 Task: Add birthday in edit contact info.
Action: Mouse moved to (760, 94)
Screenshot: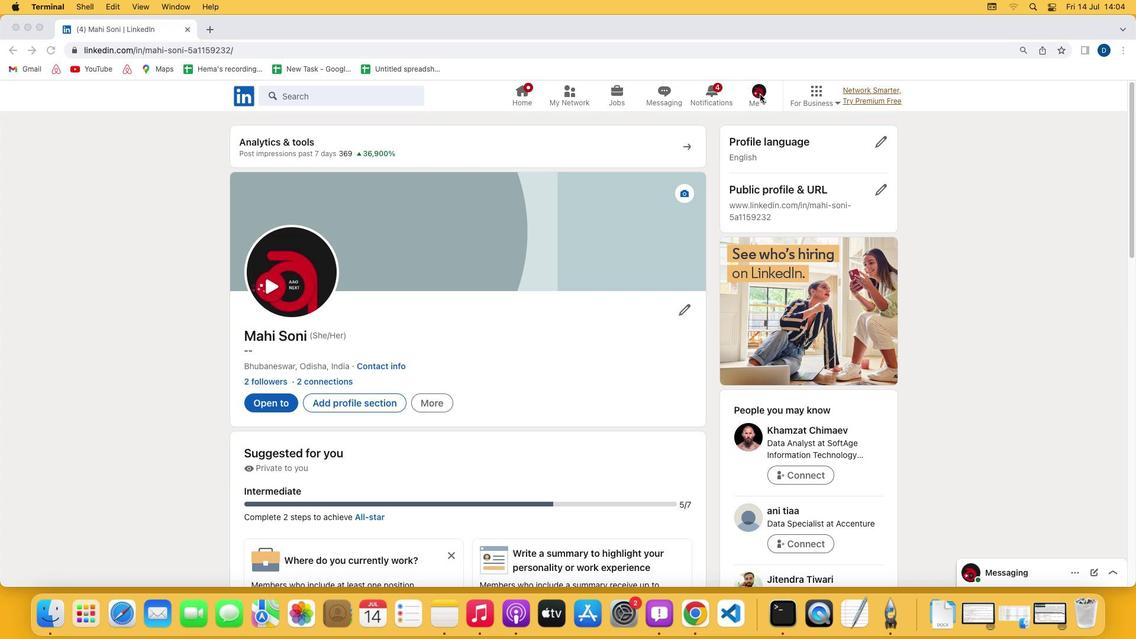 
Action: Mouse pressed left at (760, 94)
Screenshot: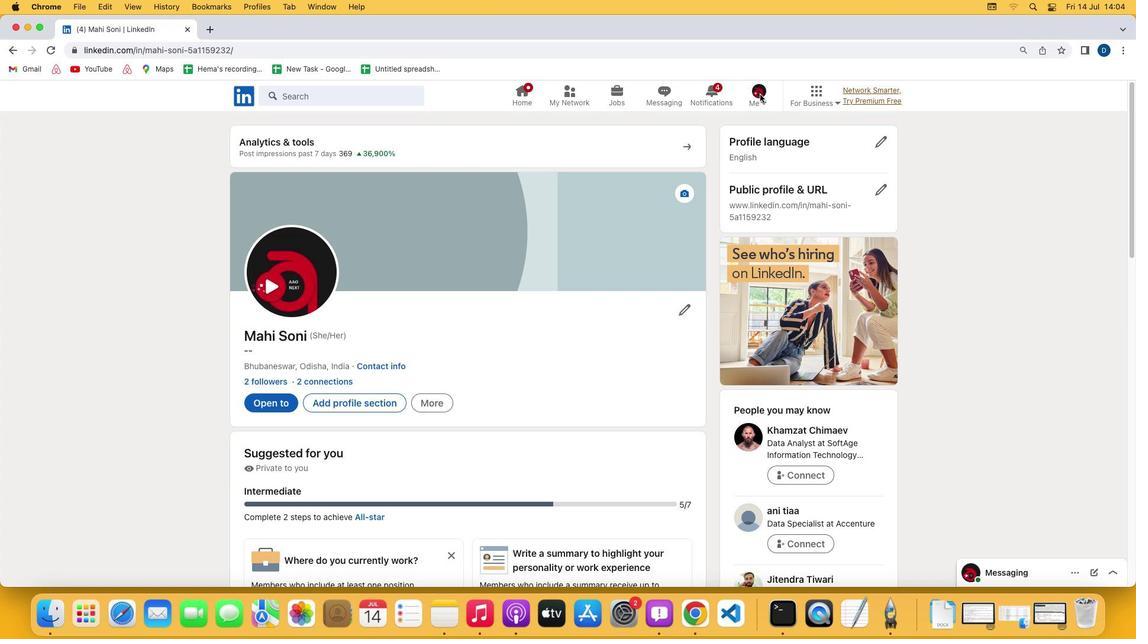 
Action: Mouse pressed left at (760, 94)
Screenshot: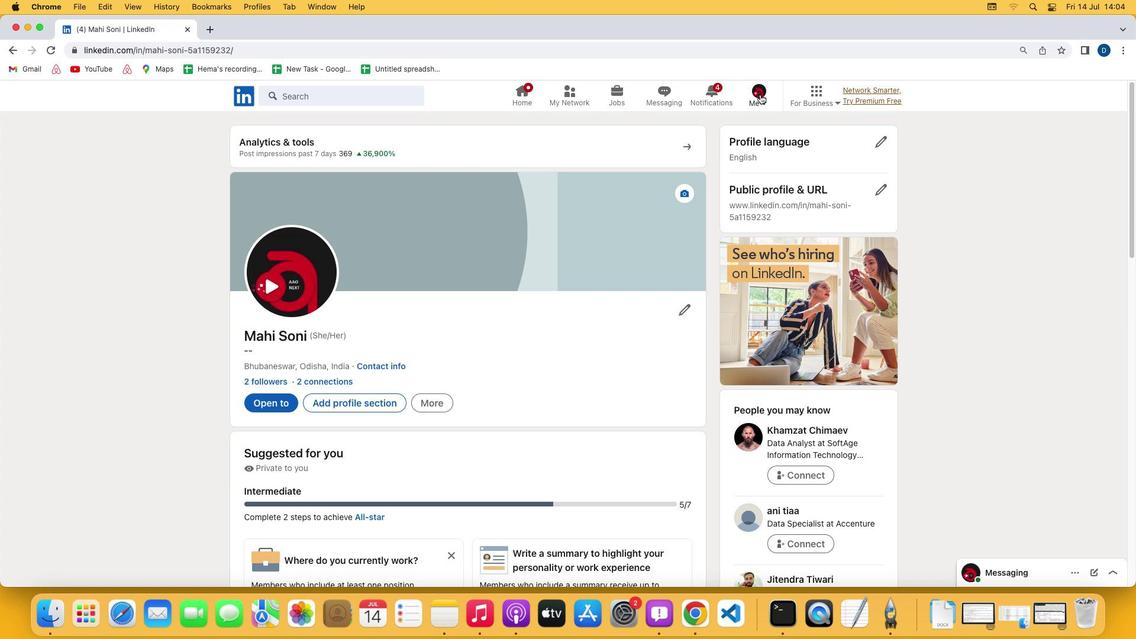 
Action: Mouse moved to (670, 223)
Screenshot: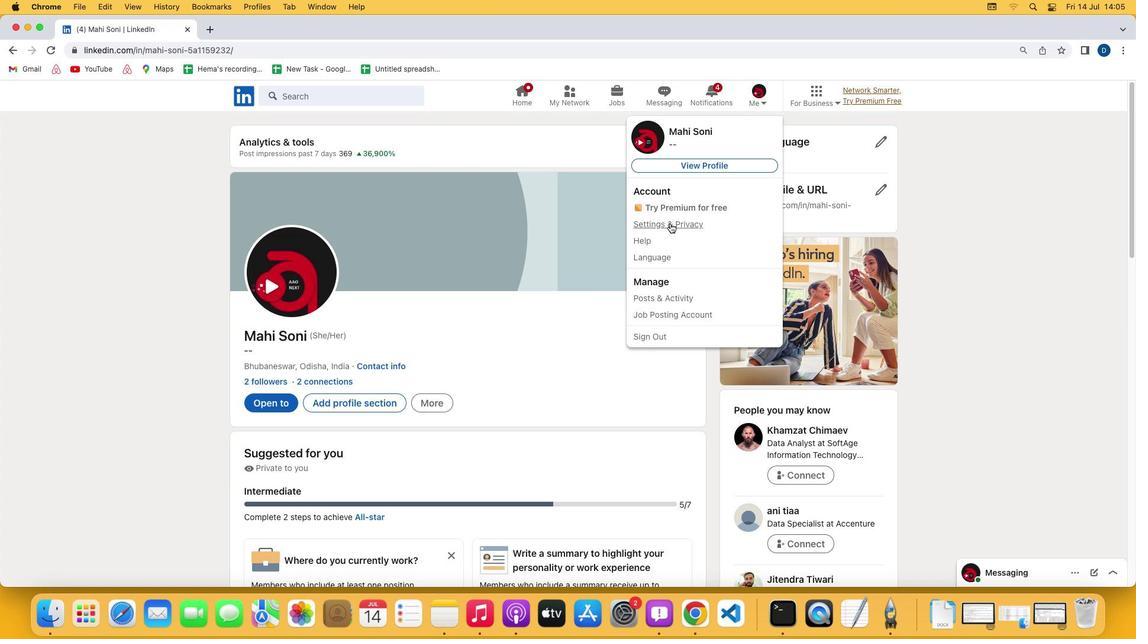
Action: Mouse pressed left at (670, 223)
Screenshot: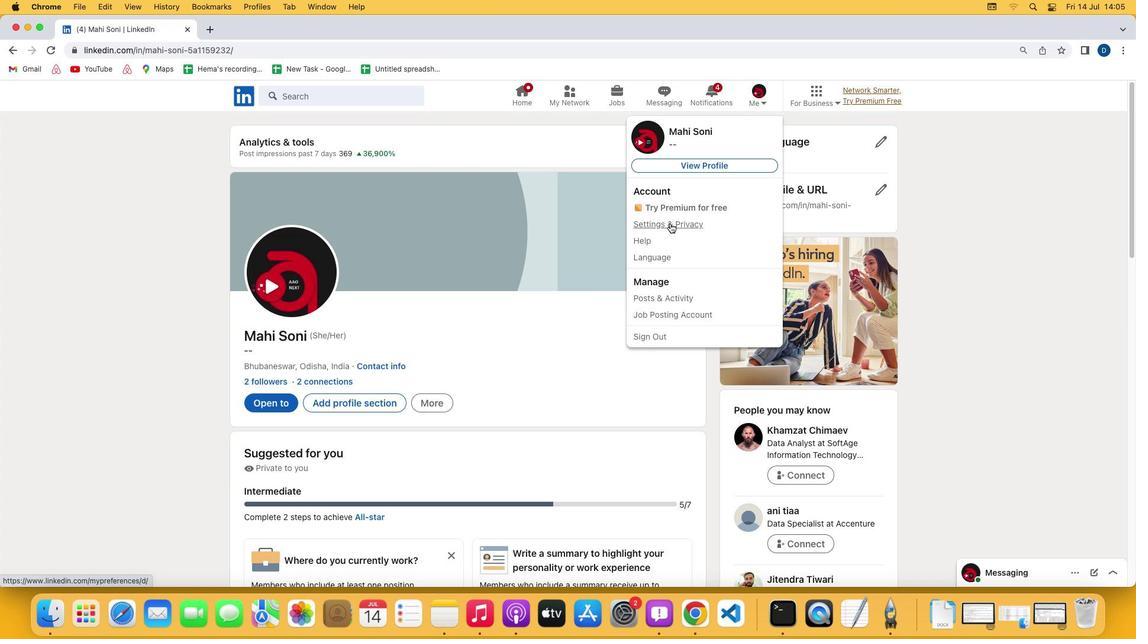 
Action: Mouse moved to (519, 166)
Screenshot: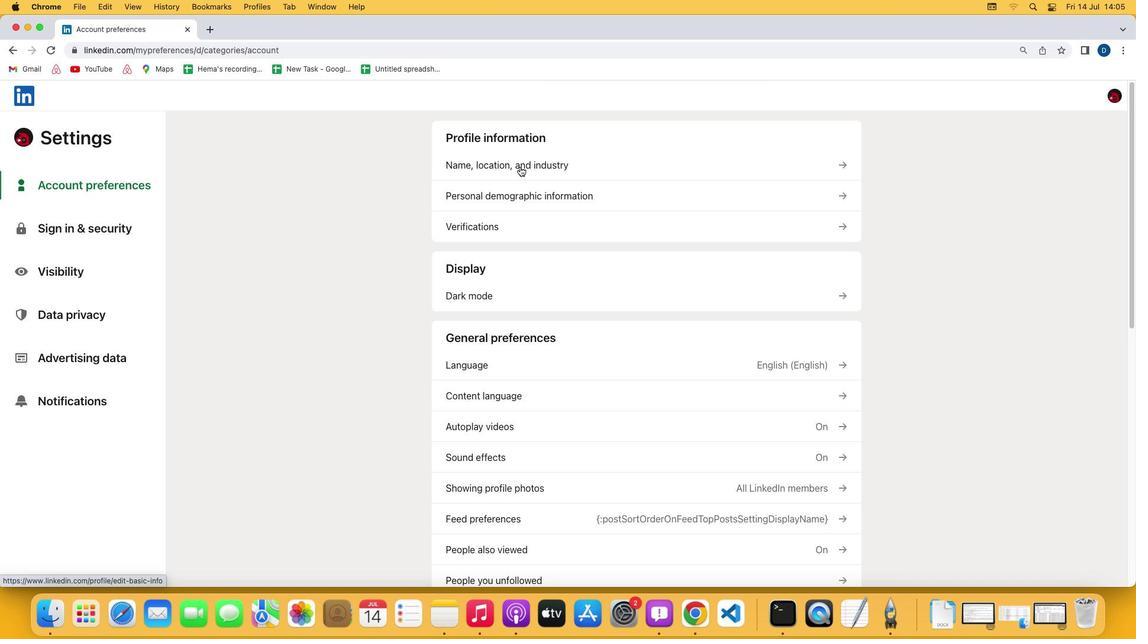 
Action: Mouse pressed left at (519, 166)
Screenshot: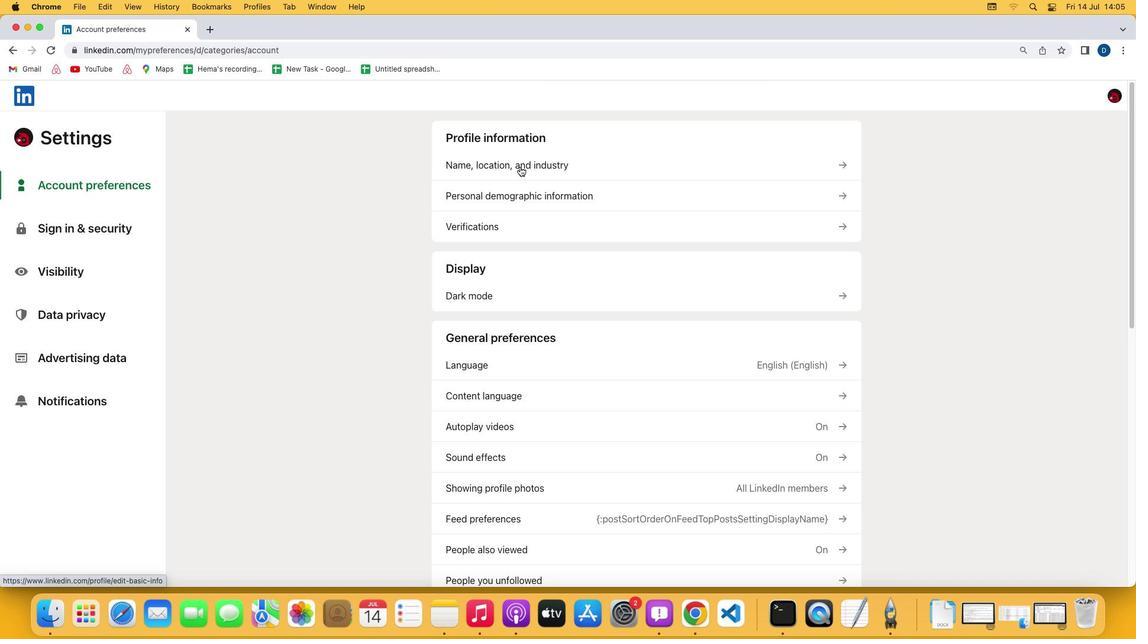 
Action: Mouse moved to (458, 412)
Screenshot: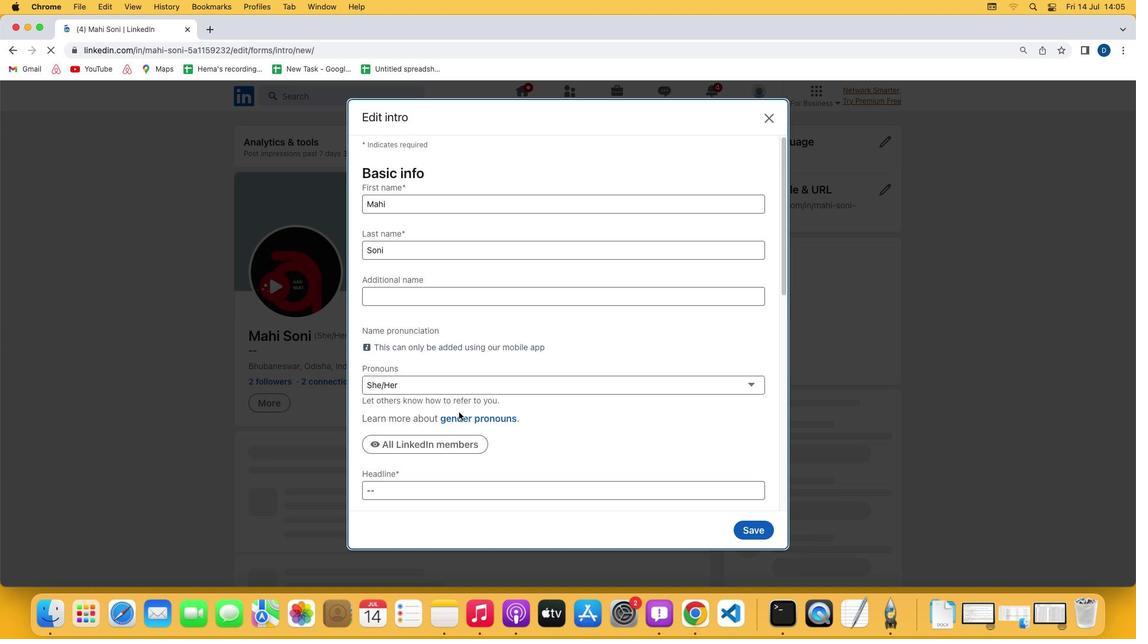 
Action: Mouse scrolled (458, 412) with delta (0, 0)
Screenshot: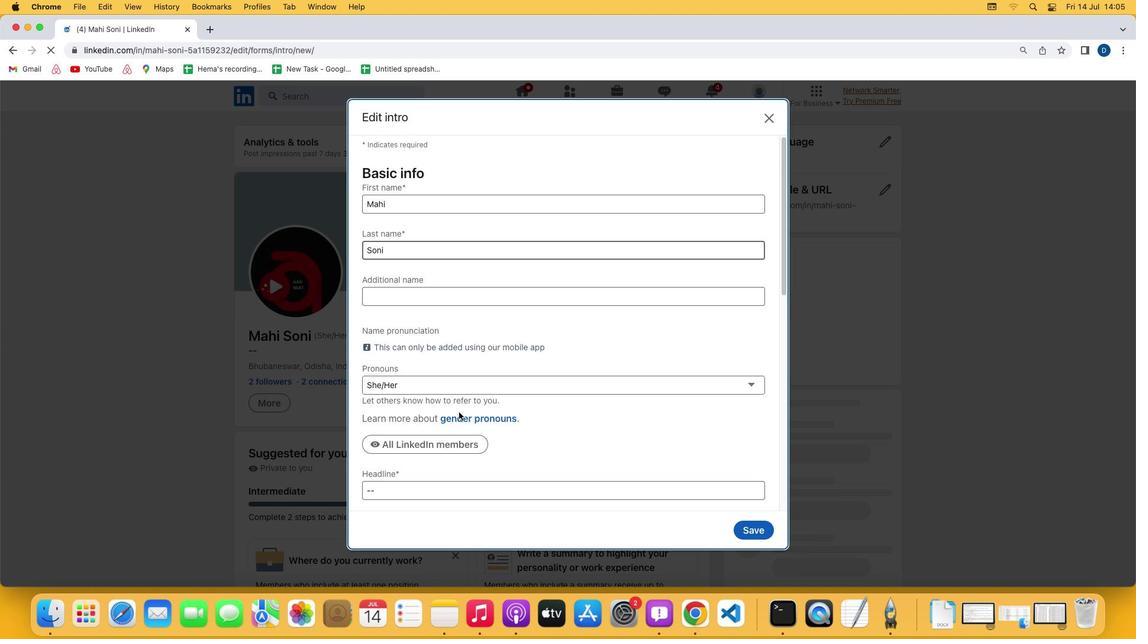 
Action: Mouse scrolled (458, 412) with delta (0, 0)
Screenshot: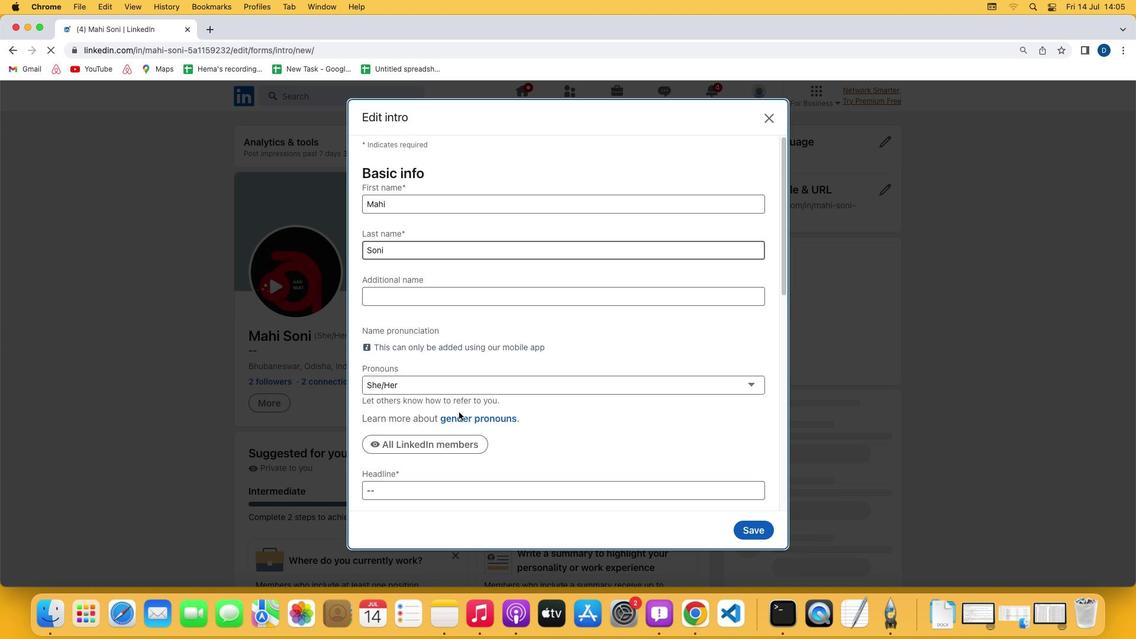 
Action: Mouse scrolled (458, 412) with delta (0, -1)
Screenshot: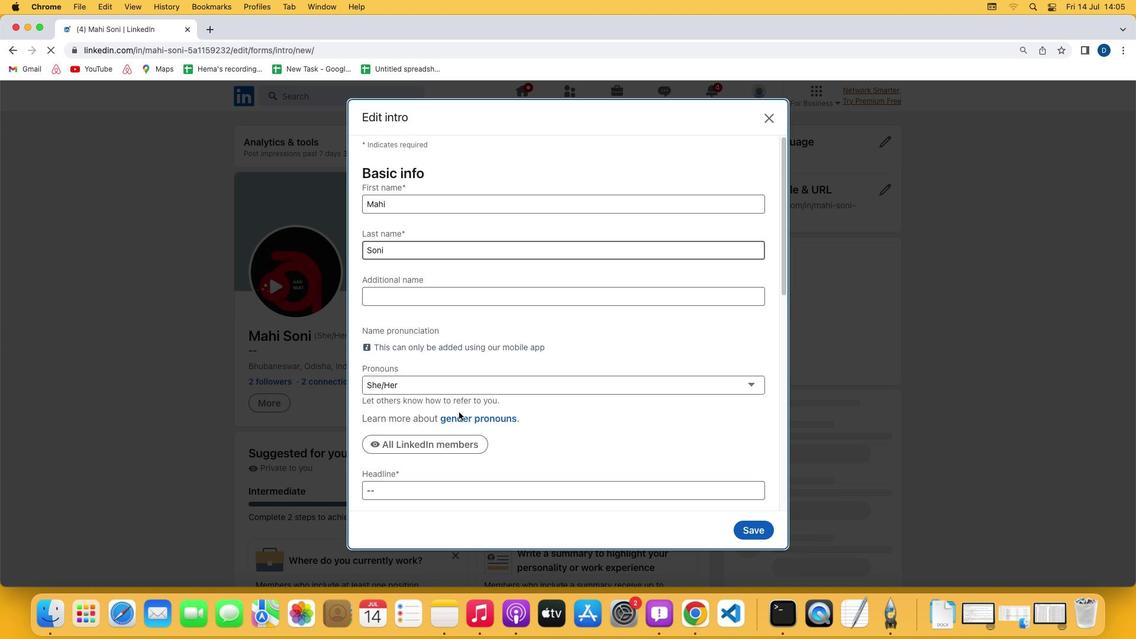 
Action: Mouse scrolled (458, 412) with delta (0, -2)
Screenshot: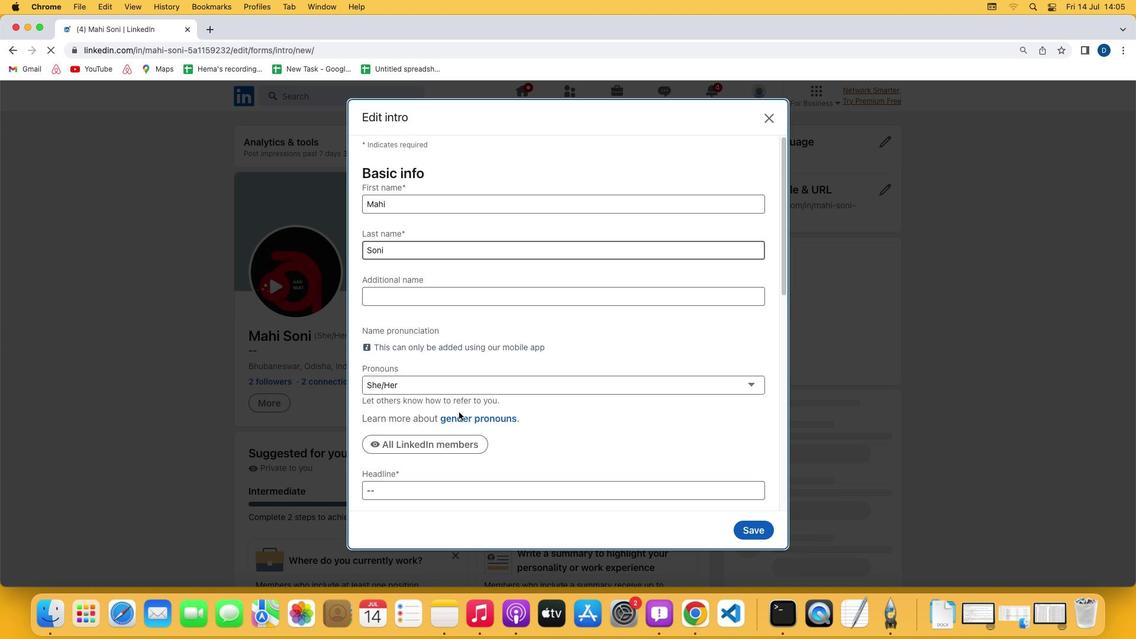 
Action: Mouse scrolled (458, 412) with delta (0, -3)
Screenshot: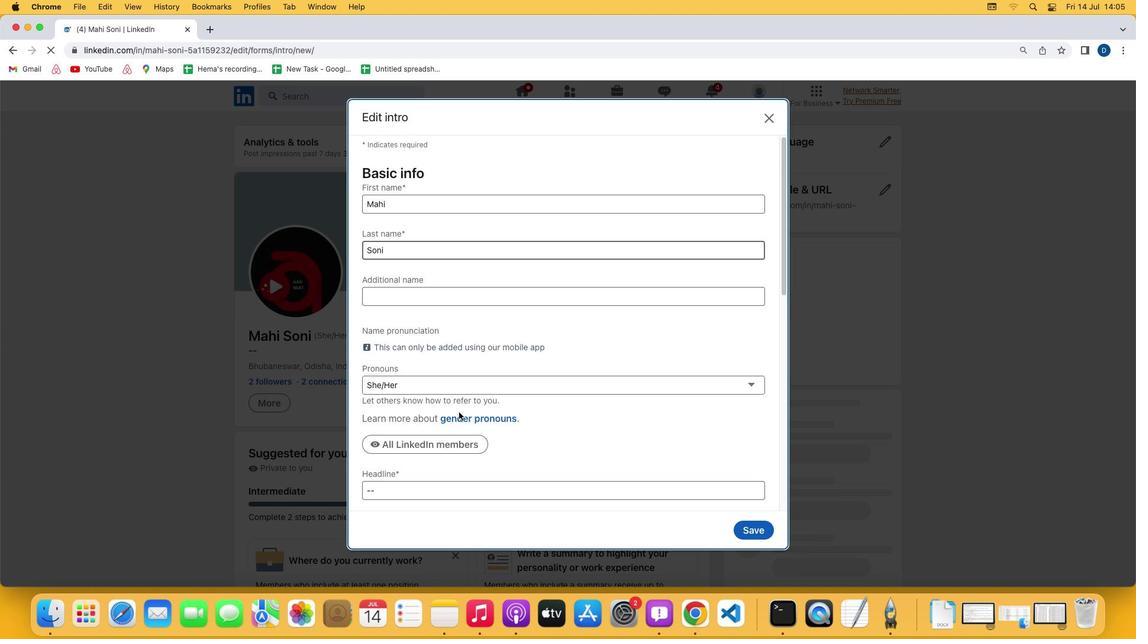 
Action: Mouse scrolled (458, 412) with delta (0, 0)
Screenshot: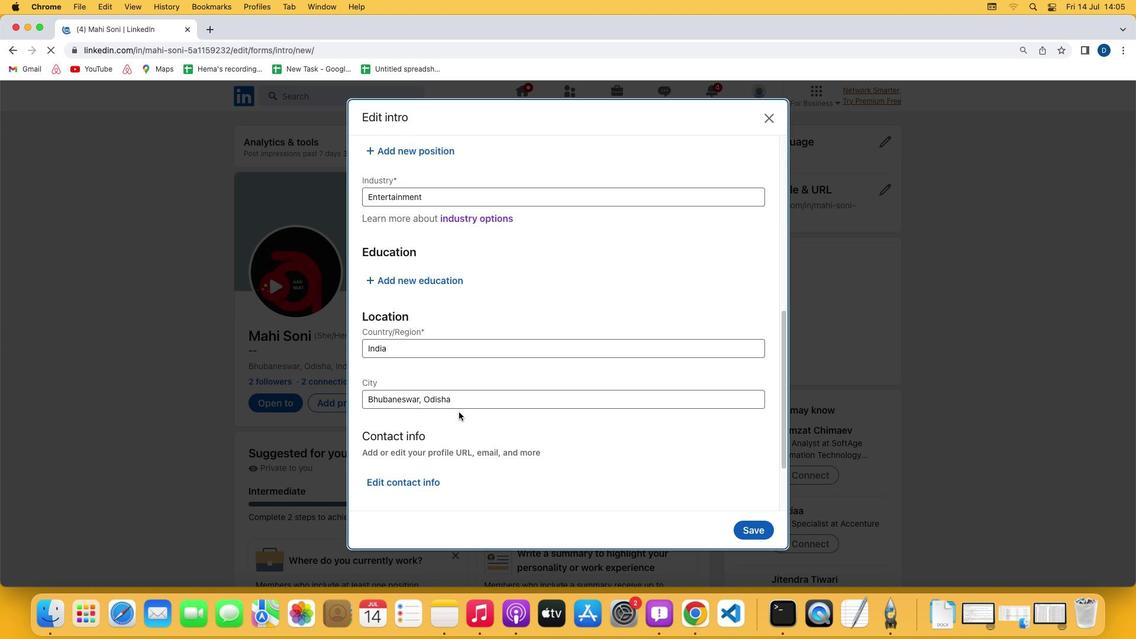 
Action: Mouse scrolled (458, 412) with delta (0, 0)
Screenshot: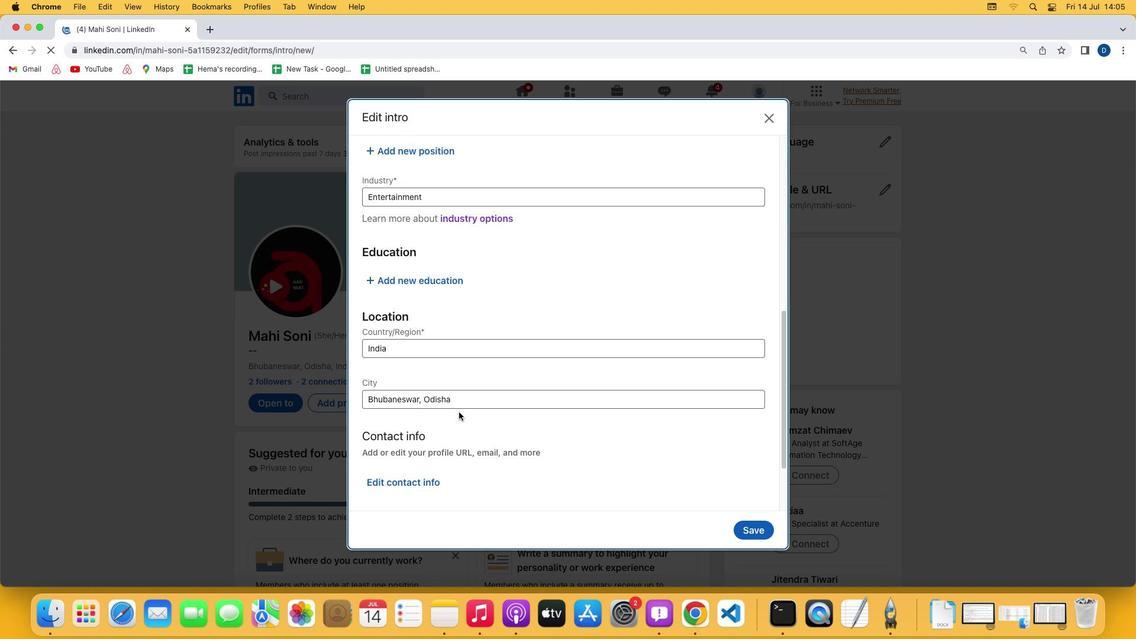 
Action: Mouse scrolled (458, 412) with delta (0, -1)
Screenshot: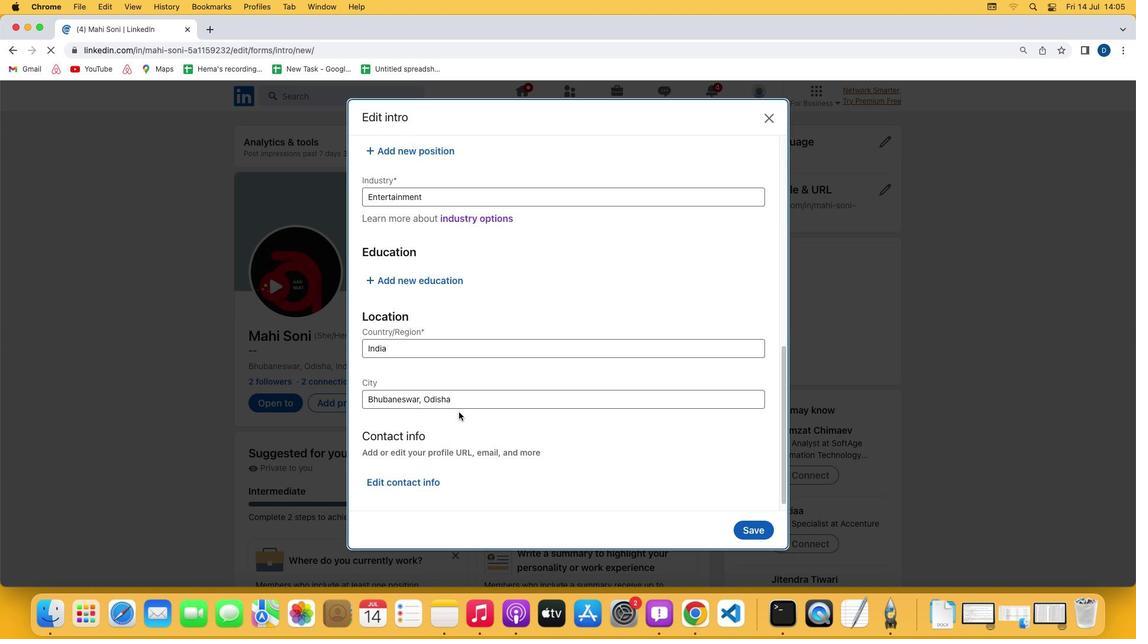 
Action: Mouse scrolled (458, 412) with delta (0, -2)
Screenshot: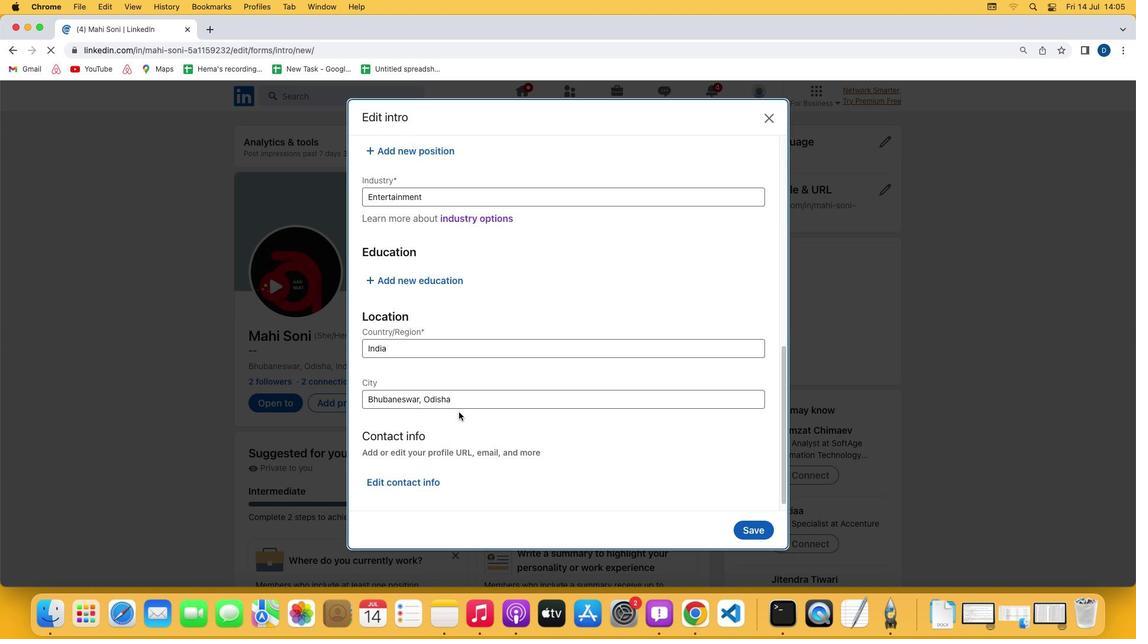 
Action: Mouse scrolled (458, 412) with delta (0, -3)
Screenshot: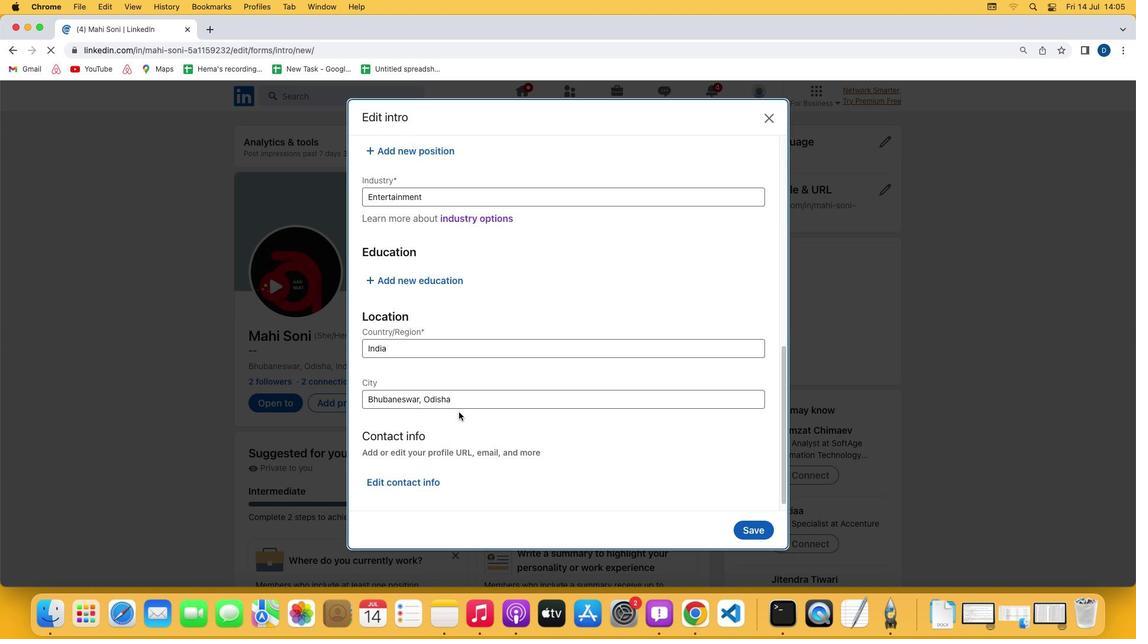 
Action: Mouse moved to (396, 387)
Screenshot: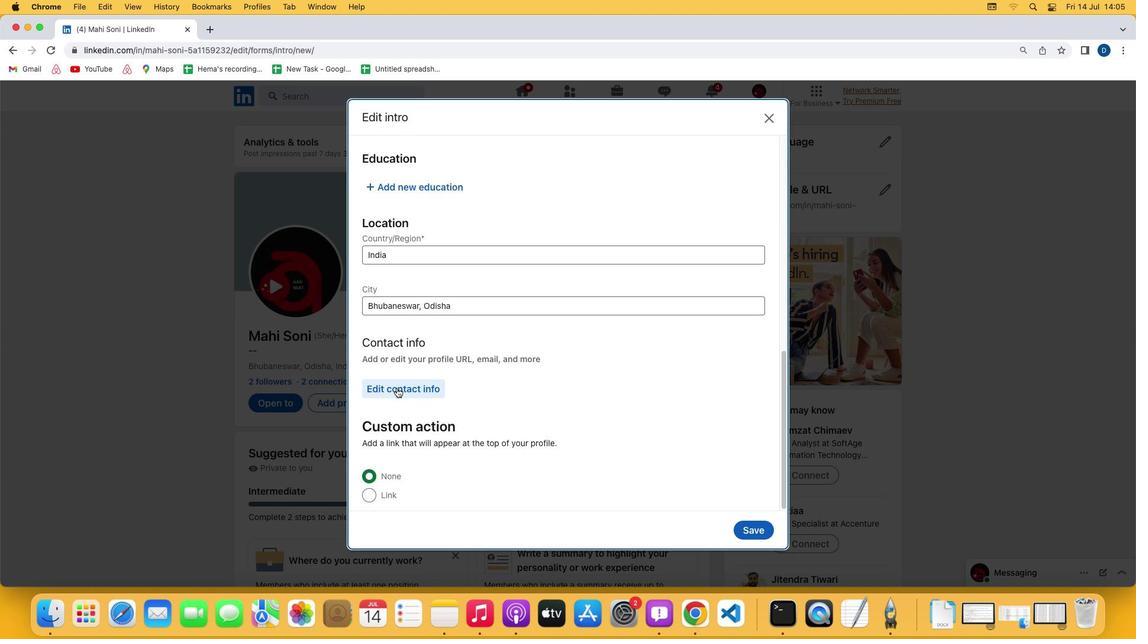
Action: Mouse pressed left at (396, 387)
Screenshot: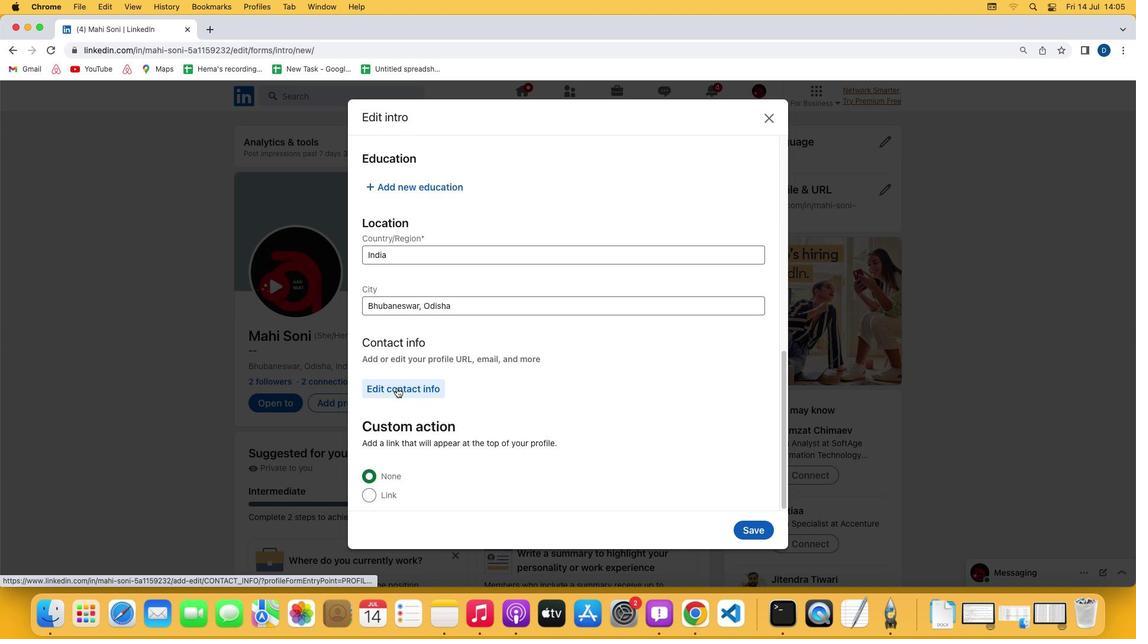 
Action: Mouse moved to (411, 452)
Screenshot: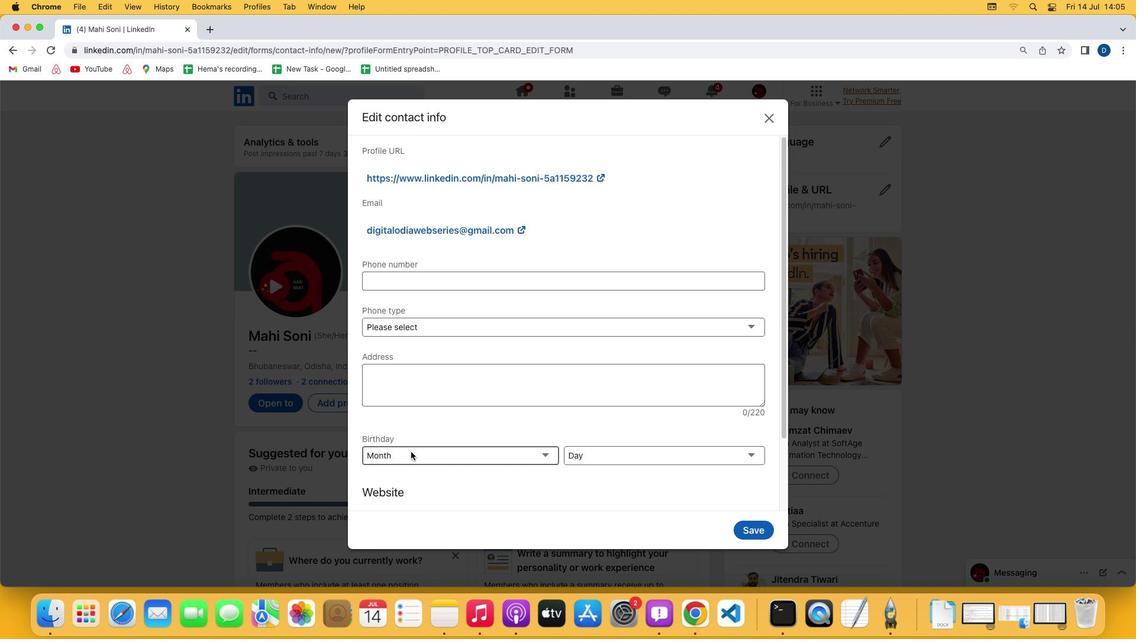 
Action: Mouse pressed left at (411, 452)
Screenshot: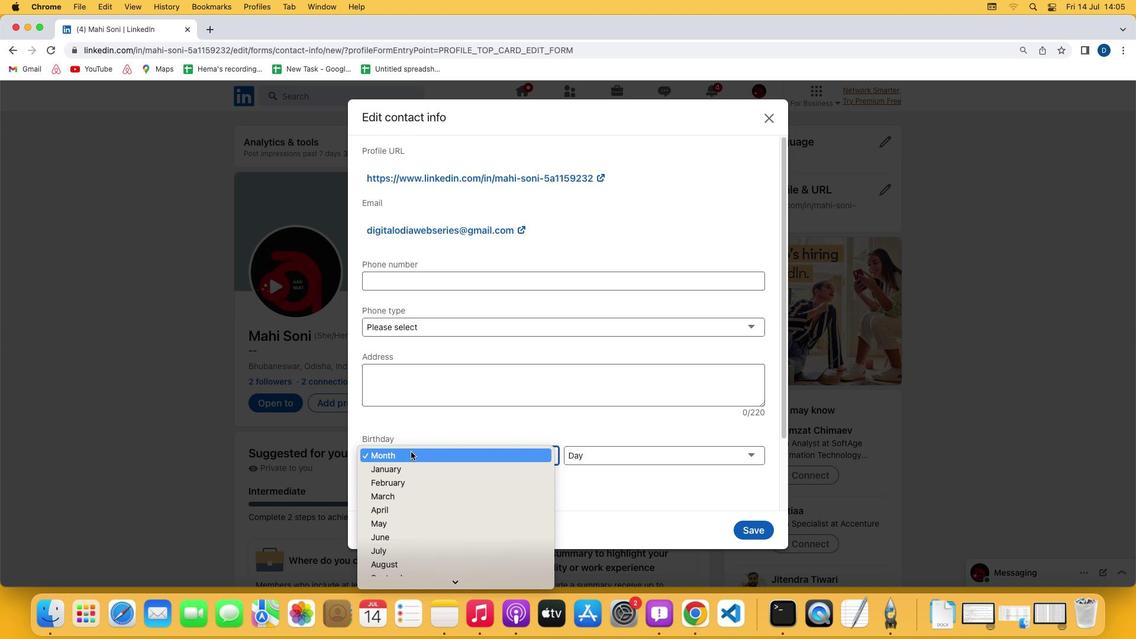 
Action: Mouse moved to (404, 482)
Screenshot: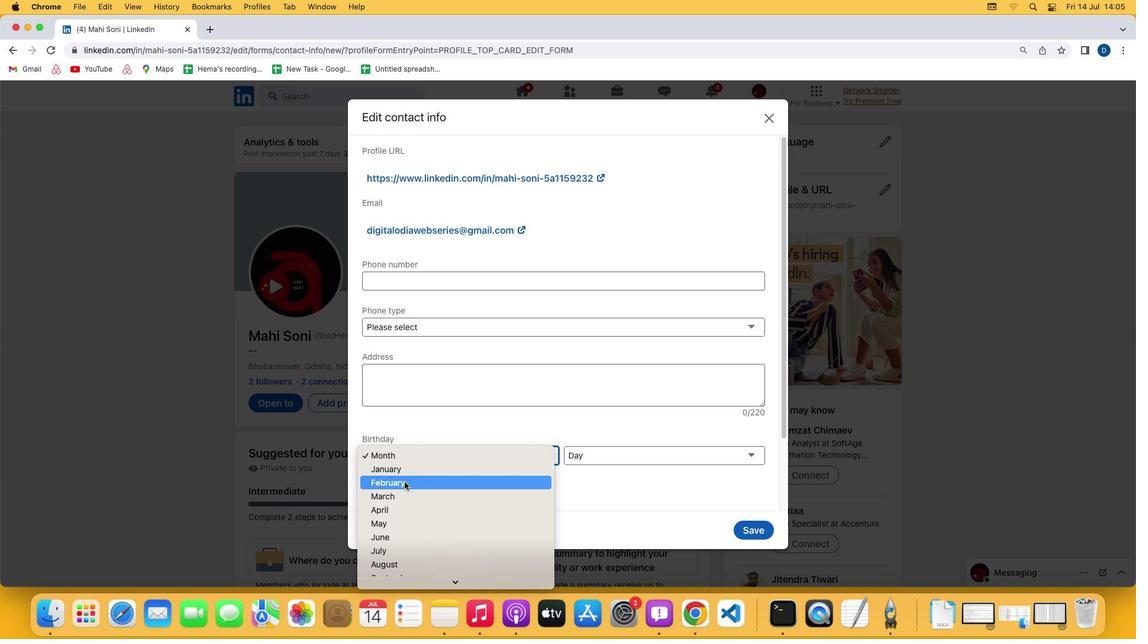 
Action: Mouse pressed left at (404, 482)
Screenshot: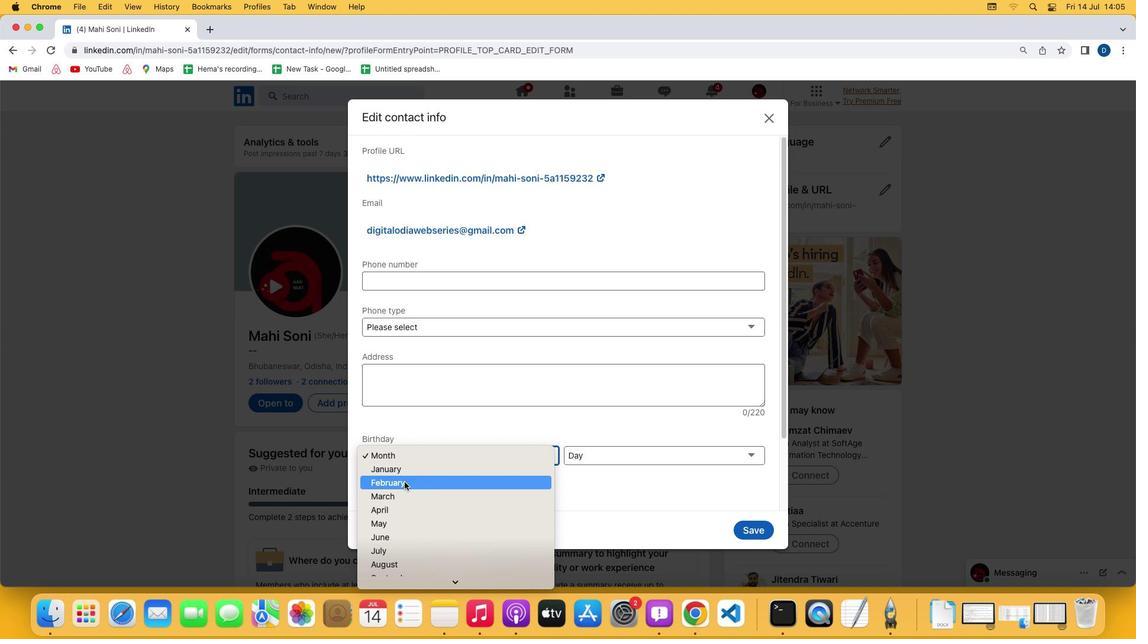 
Action: Mouse moved to (595, 455)
Screenshot: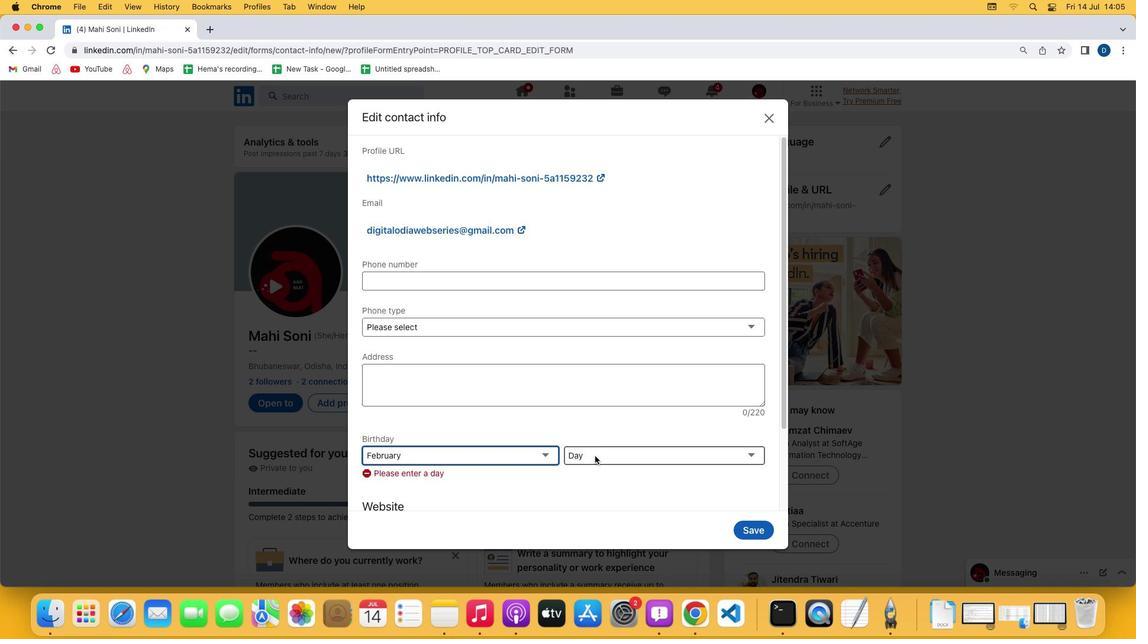 
Action: Mouse pressed left at (595, 455)
Screenshot: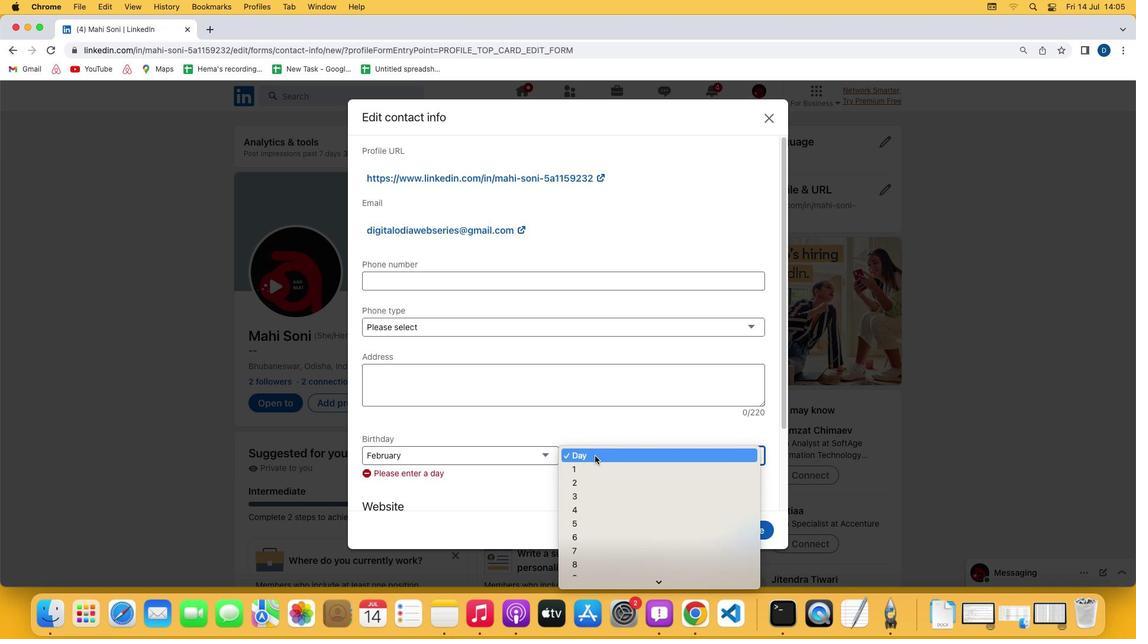 
Action: Mouse moved to (587, 503)
Screenshot: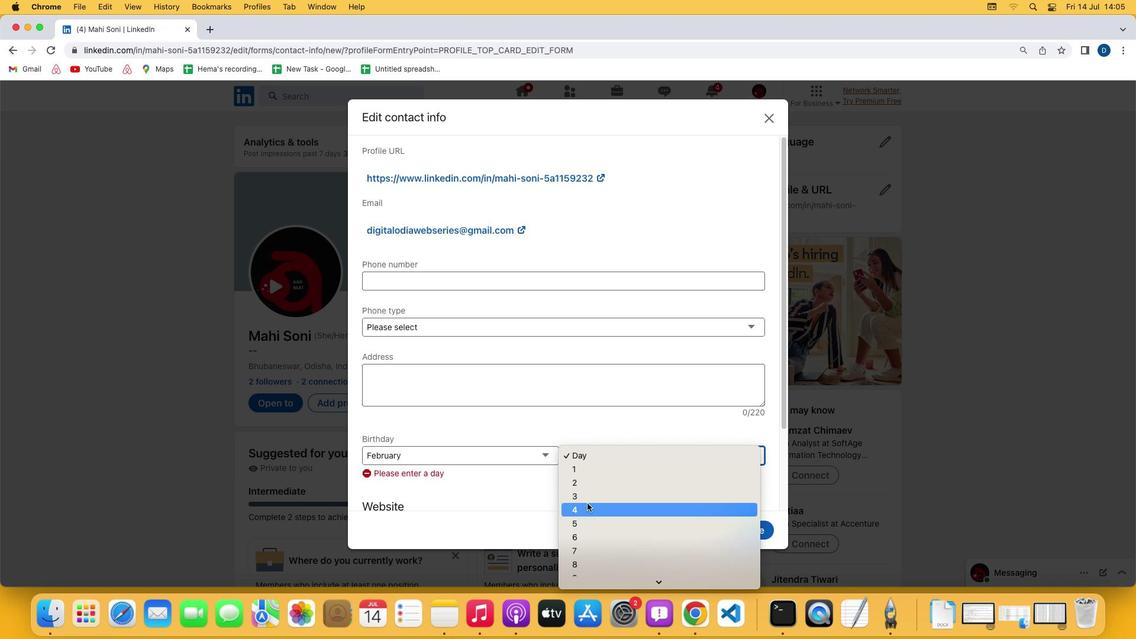 
Action: Mouse pressed left at (587, 503)
Screenshot: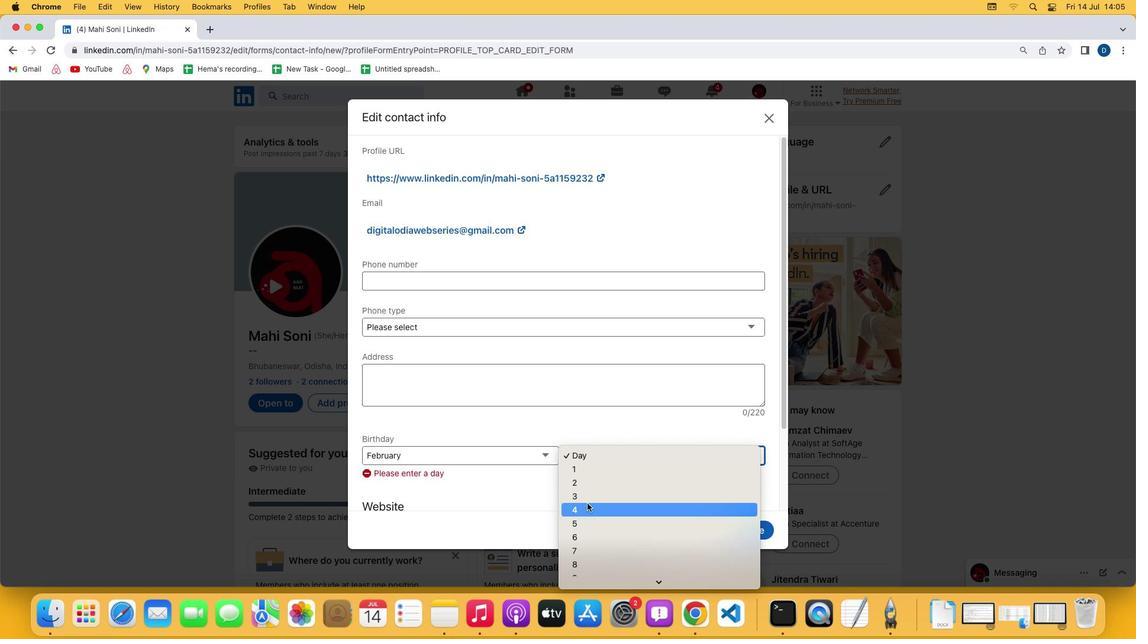 
Action: Mouse moved to (690, 551)
Screenshot: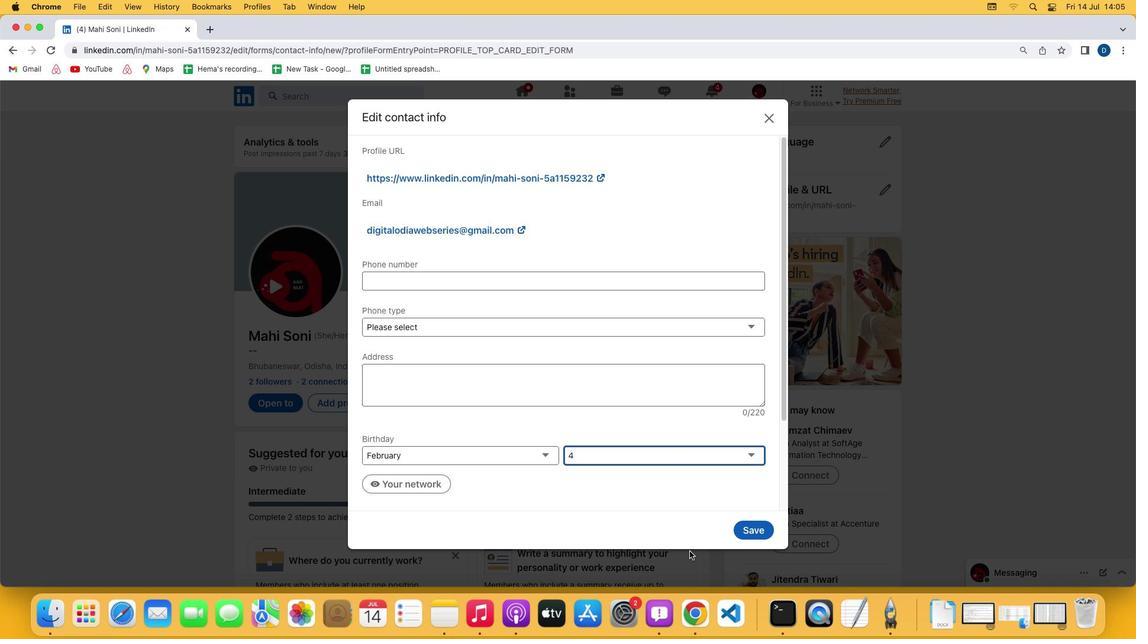 
